 Task: Add Vitacup Focus Coffee Pods to the cart.
Action: Mouse moved to (18, 72)
Screenshot: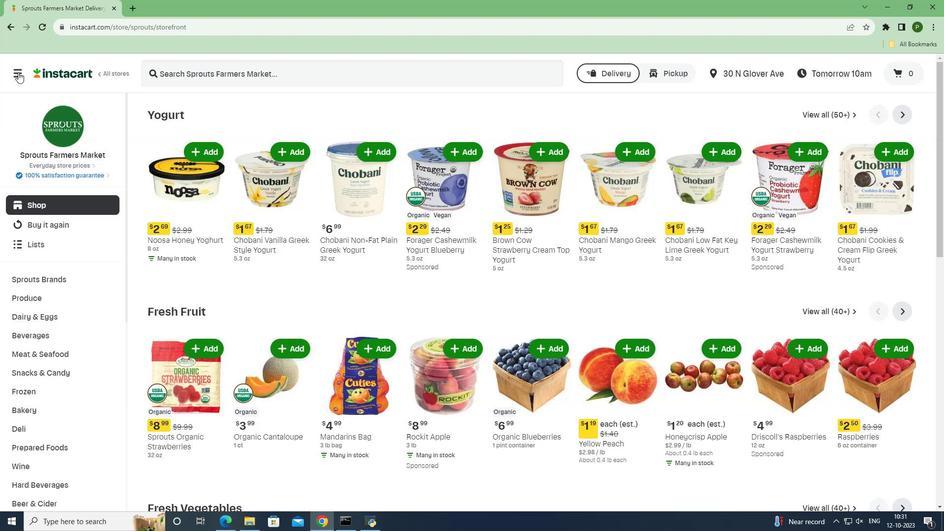 
Action: Mouse pressed left at (18, 72)
Screenshot: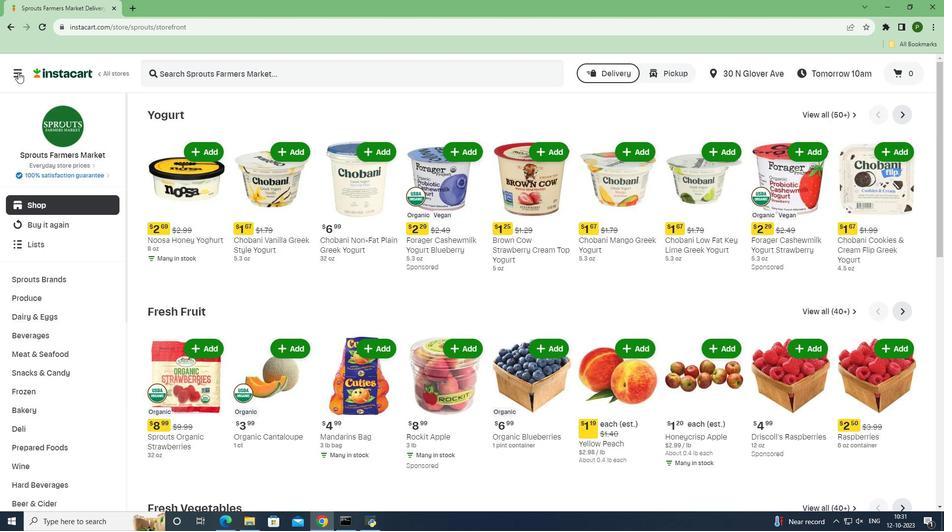 
Action: Mouse moved to (57, 261)
Screenshot: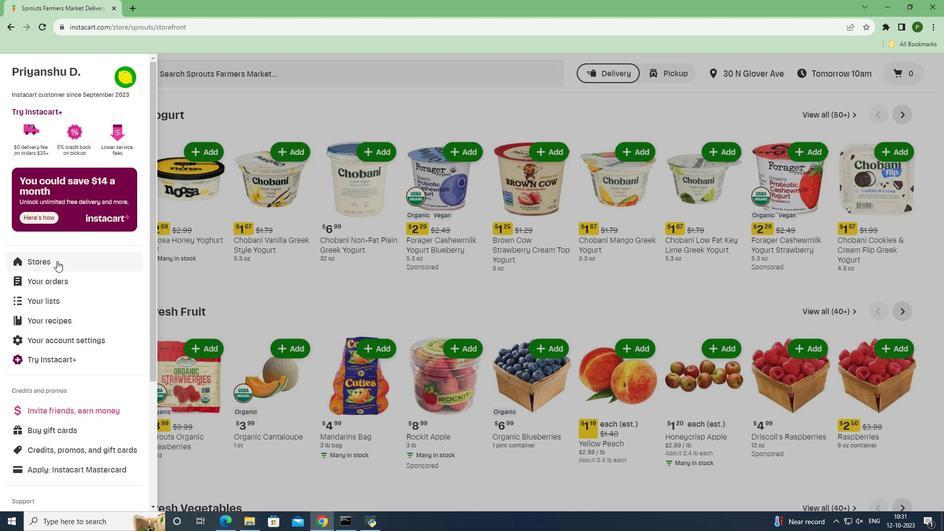 
Action: Mouse pressed left at (57, 261)
Screenshot: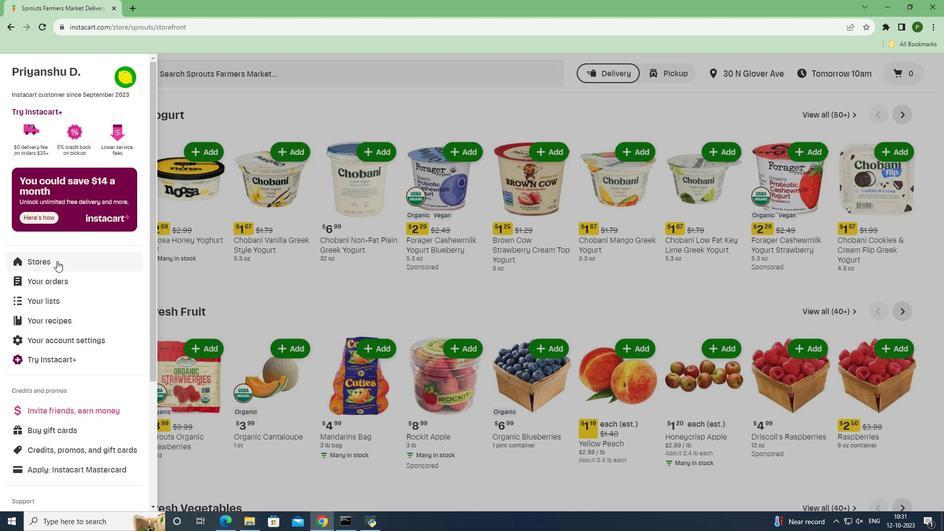 
Action: Mouse moved to (215, 113)
Screenshot: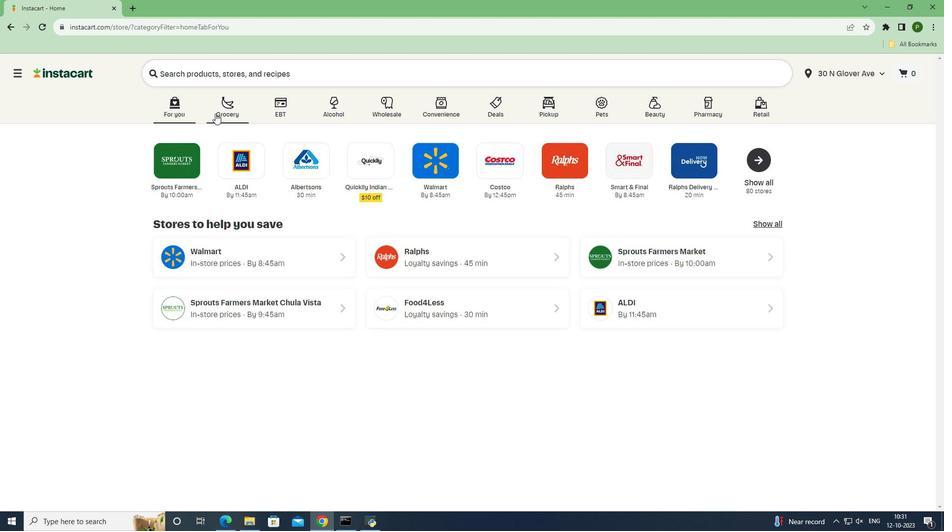 
Action: Mouse pressed left at (215, 113)
Screenshot: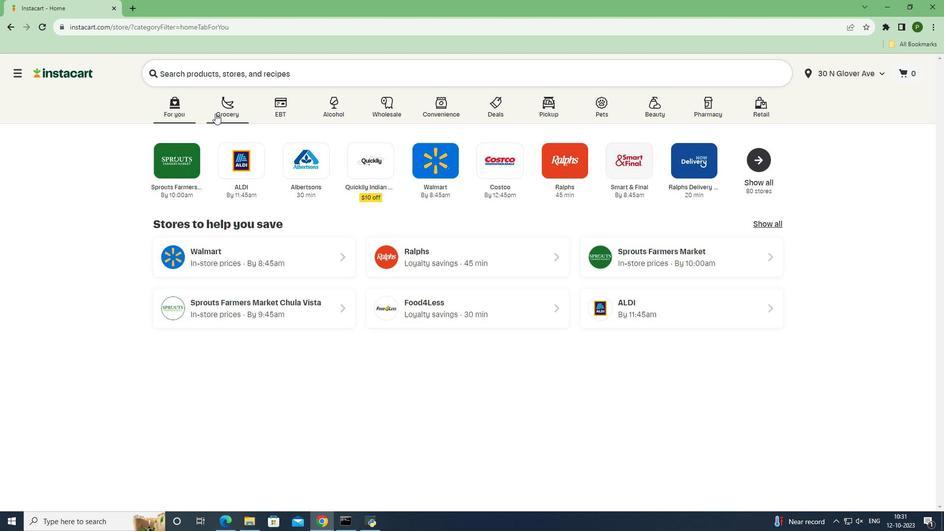 
Action: Mouse moved to (391, 232)
Screenshot: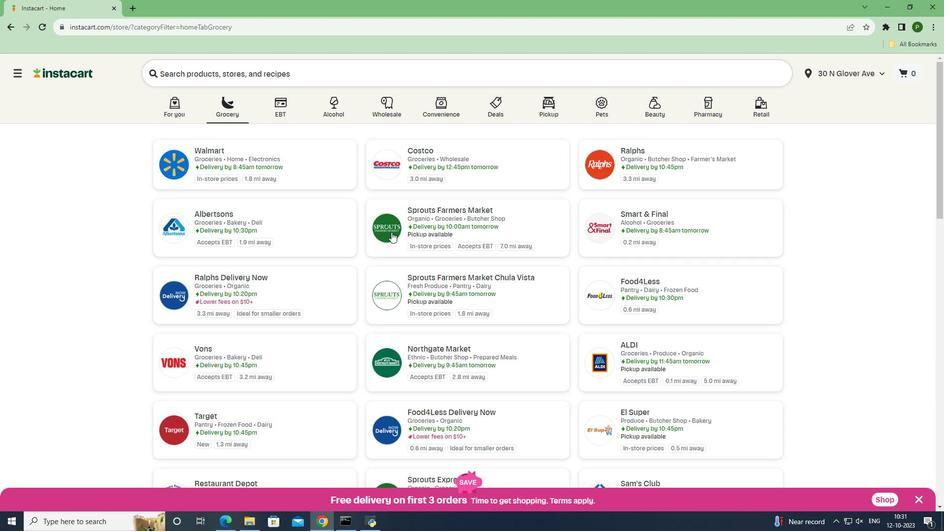 
Action: Mouse pressed left at (391, 232)
Screenshot: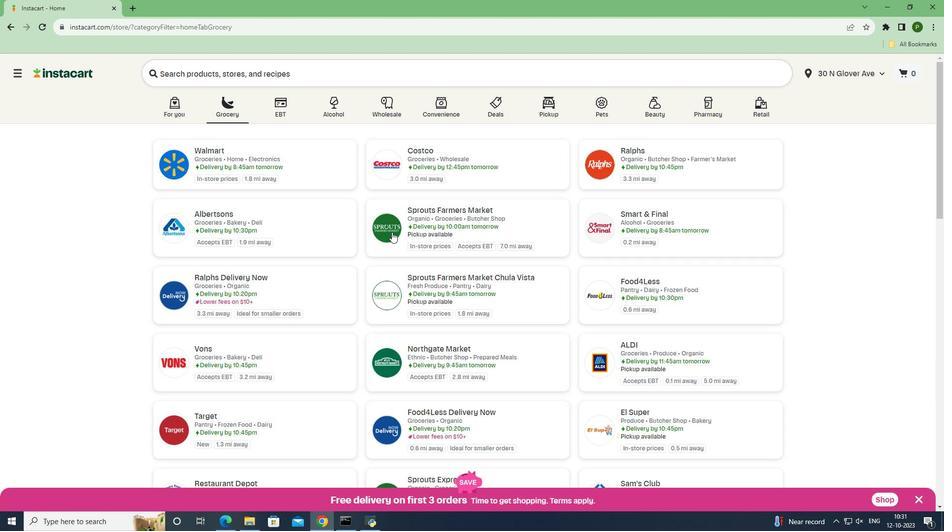 
Action: Mouse moved to (77, 338)
Screenshot: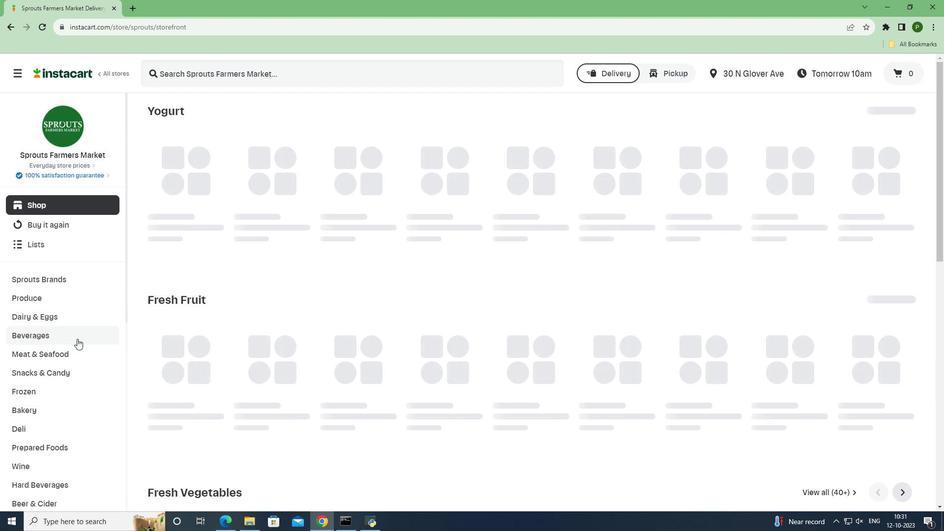 
Action: Mouse pressed left at (77, 338)
Screenshot: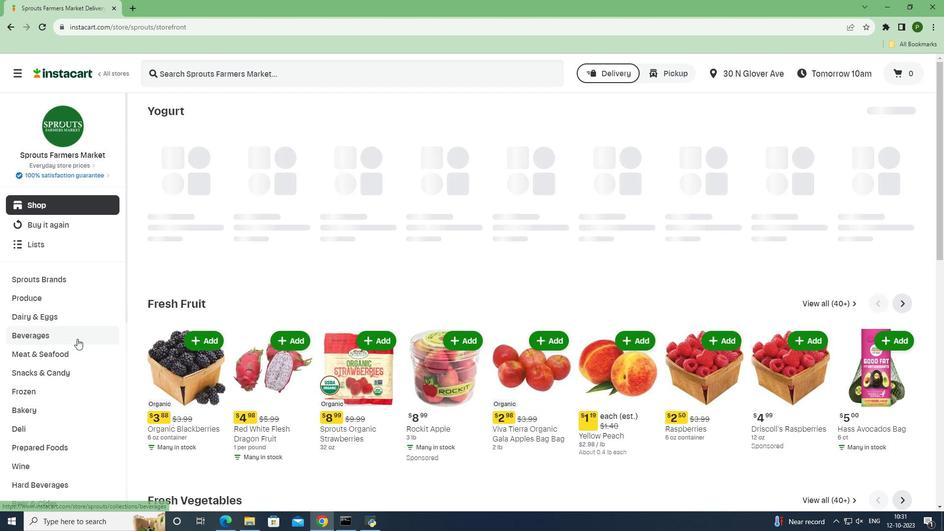 
Action: Mouse moved to (369, 131)
Screenshot: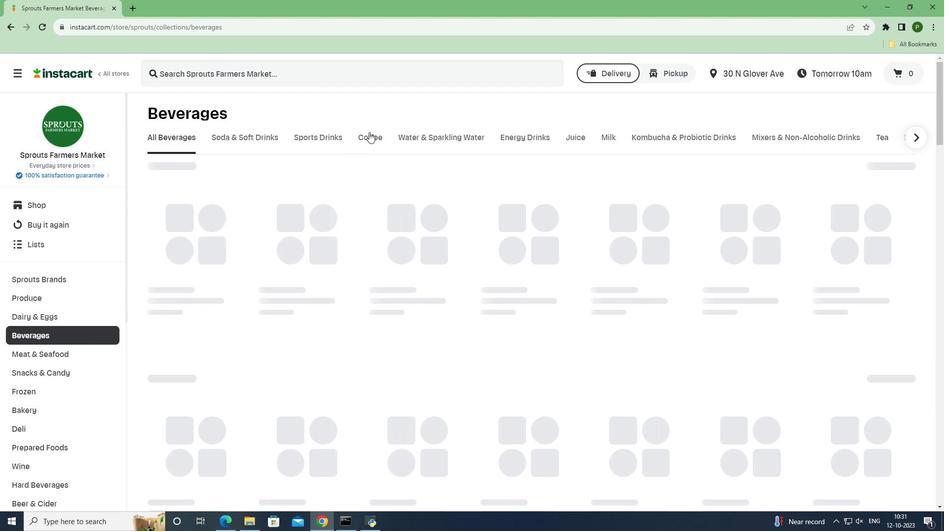 
Action: Mouse pressed left at (369, 131)
Screenshot: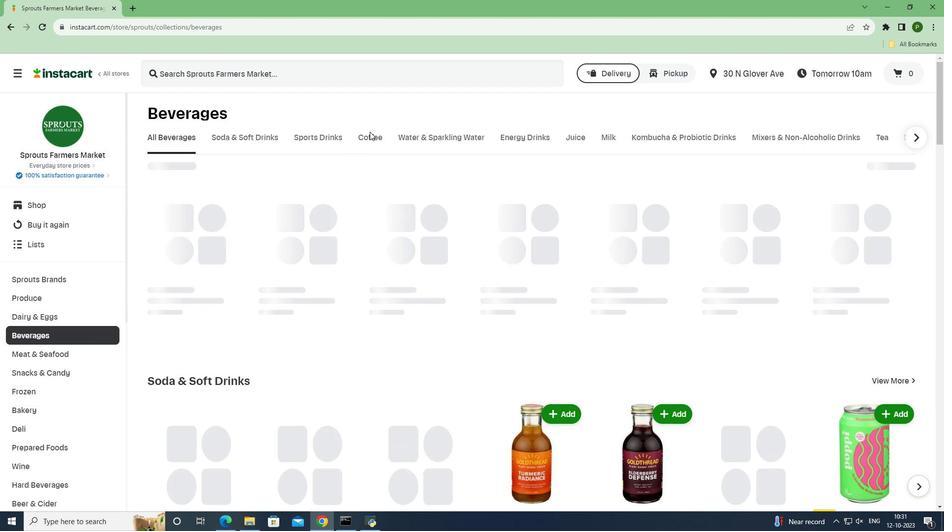 
Action: Mouse moved to (369, 134)
Screenshot: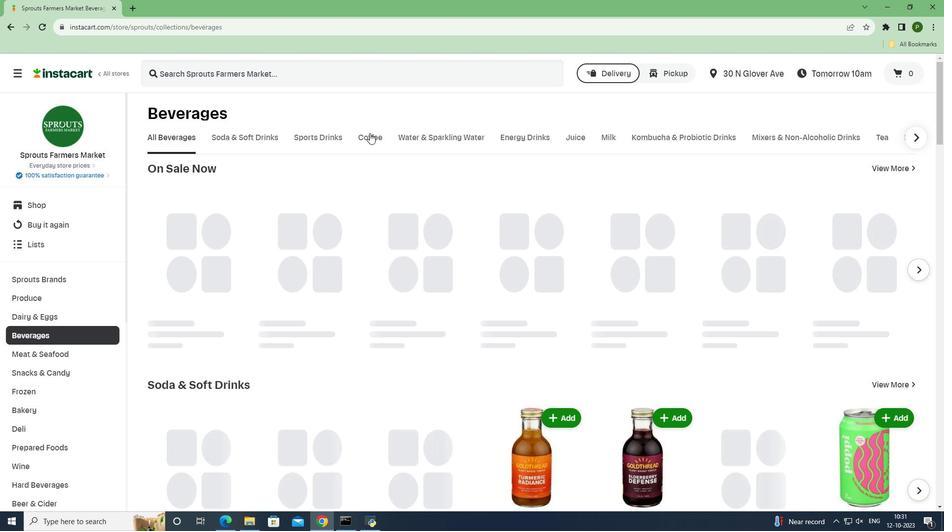 
Action: Mouse pressed left at (369, 134)
Screenshot: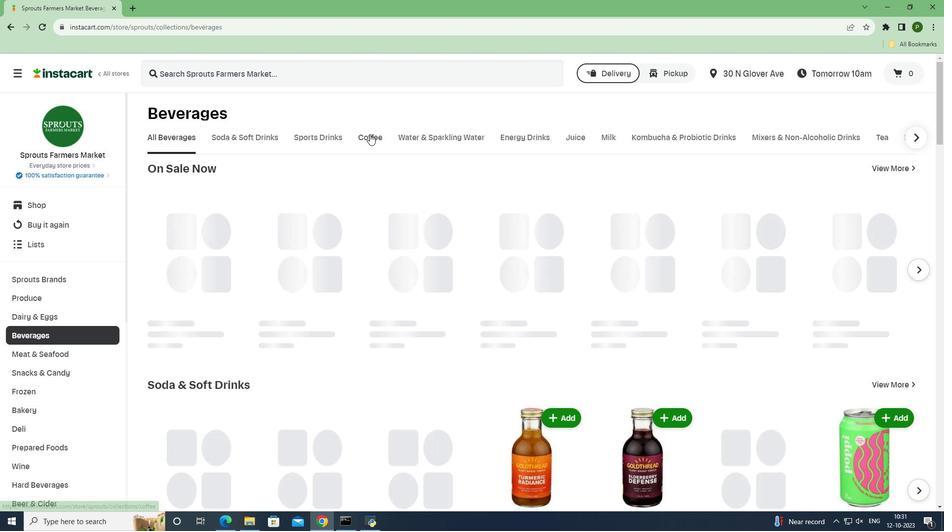 
Action: Mouse moved to (315, 73)
Screenshot: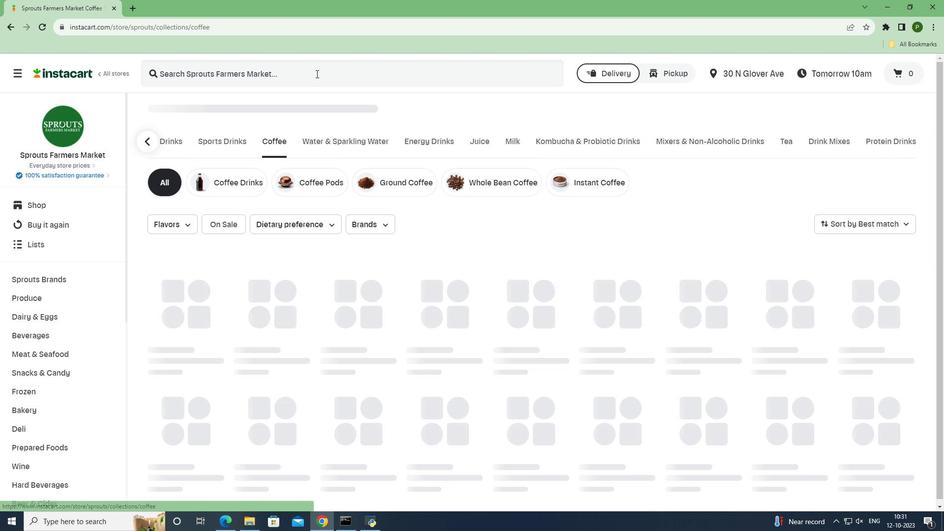 
Action: Mouse pressed left at (315, 73)
Screenshot: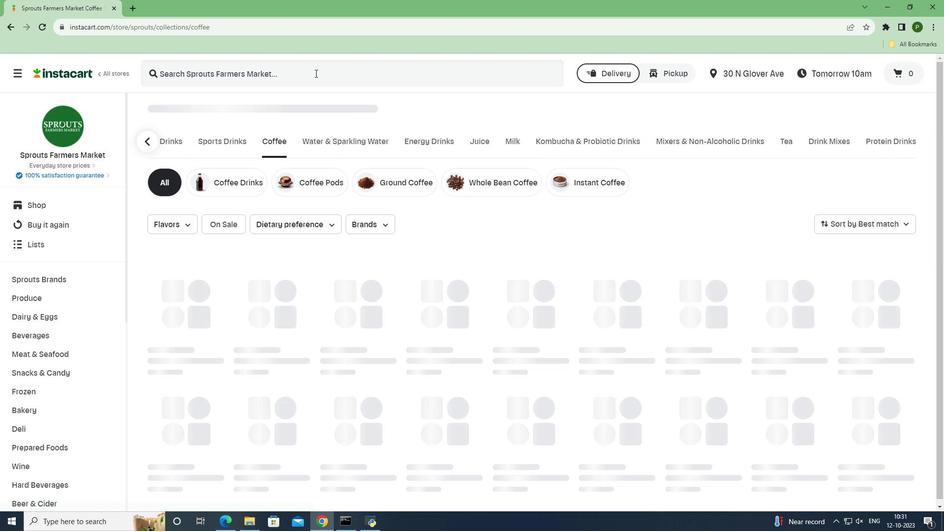 
Action: Key pressed <Key.caps_lock>V<Key.caps_lock>itacup<Key.space><Key.caps_lock>F<Key.caps_lock>ocus<Key.space><Key.caps_lock>C<Key.caps_lock>offee<Key.space><Key.caps_lock>P<Key.caps_lock>ods<Key.space><Key.enter>
Screenshot: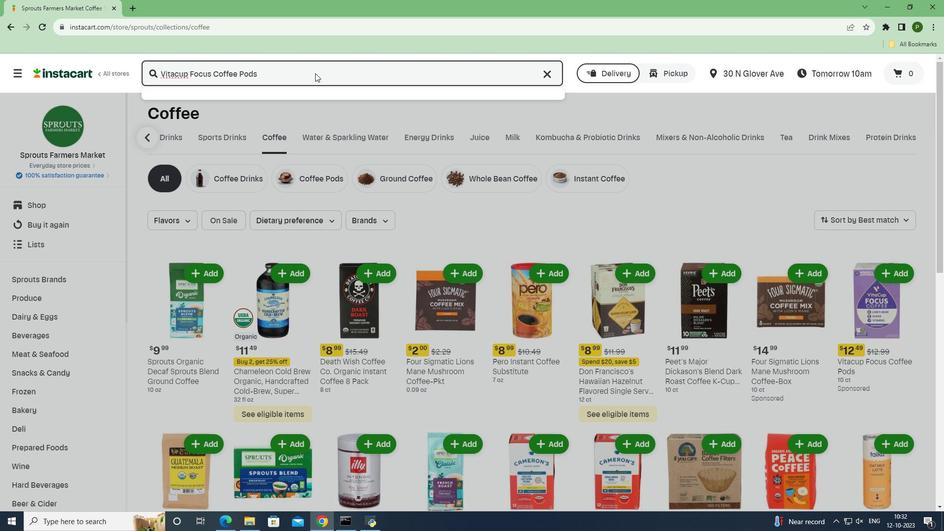 
Action: Mouse moved to (574, 174)
Screenshot: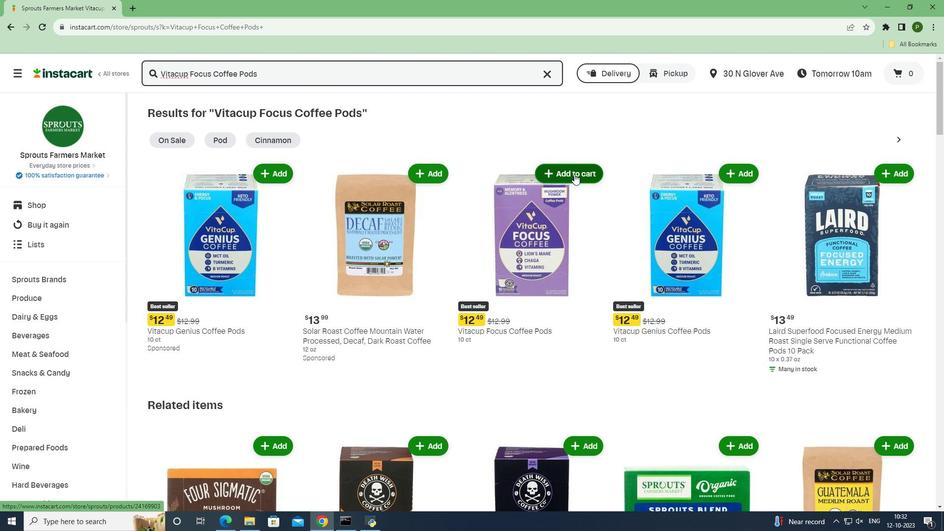 
Action: Mouse pressed left at (574, 174)
Screenshot: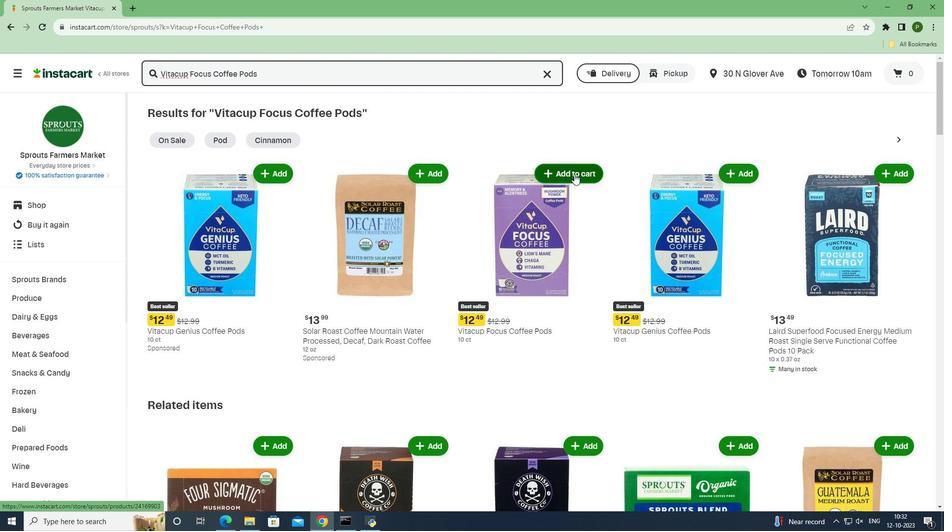 
Action: Mouse moved to (622, 249)
Screenshot: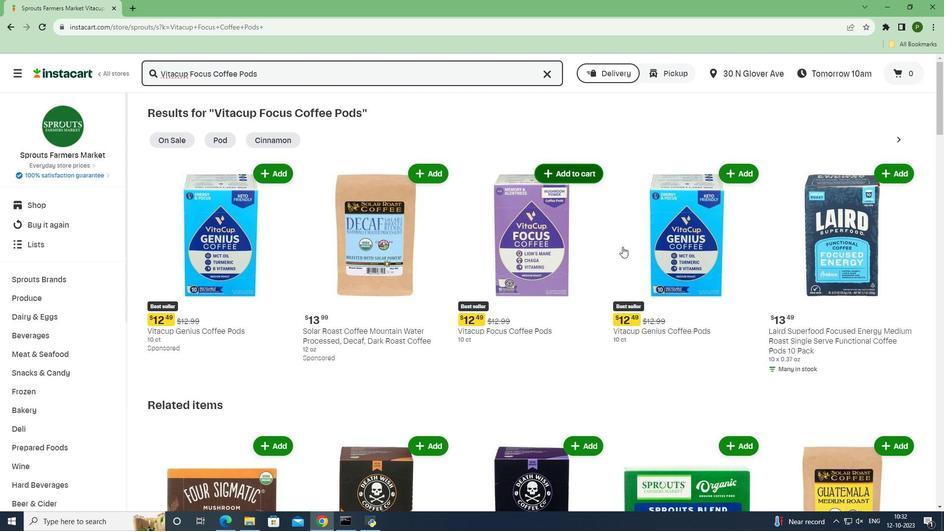 
